 Task: Select the "text does not contain" criteria with value and formula.
Action: Mouse moved to (191, 72)
Screenshot: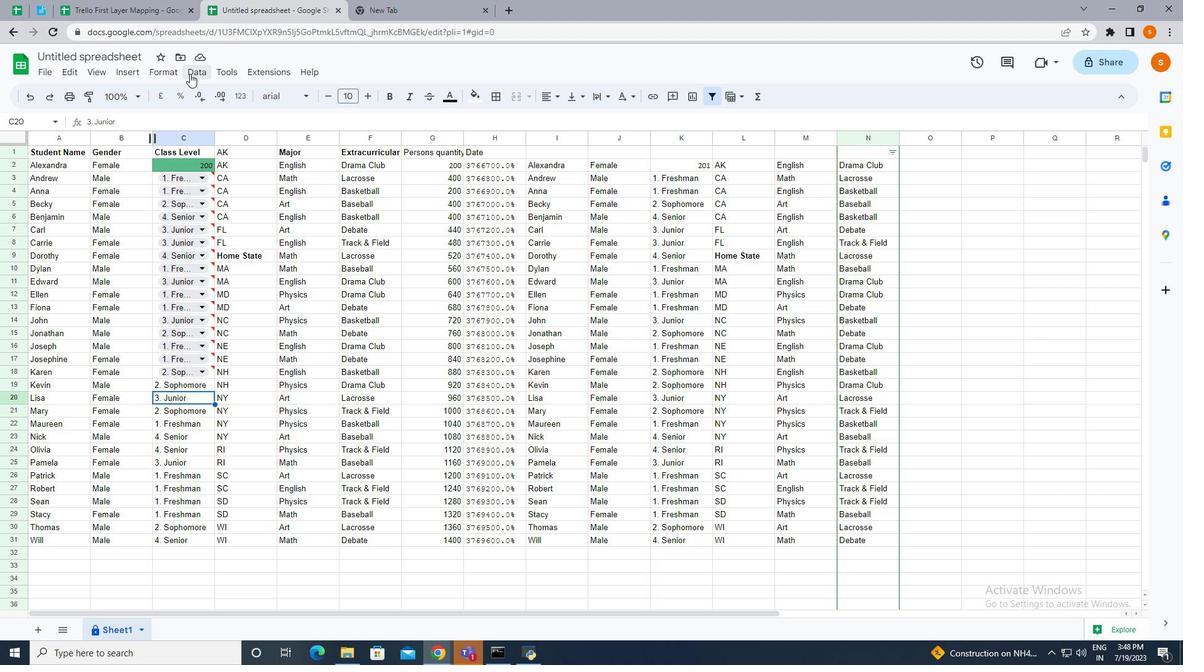 
Action: Mouse pressed left at (191, 72)
Screenshot: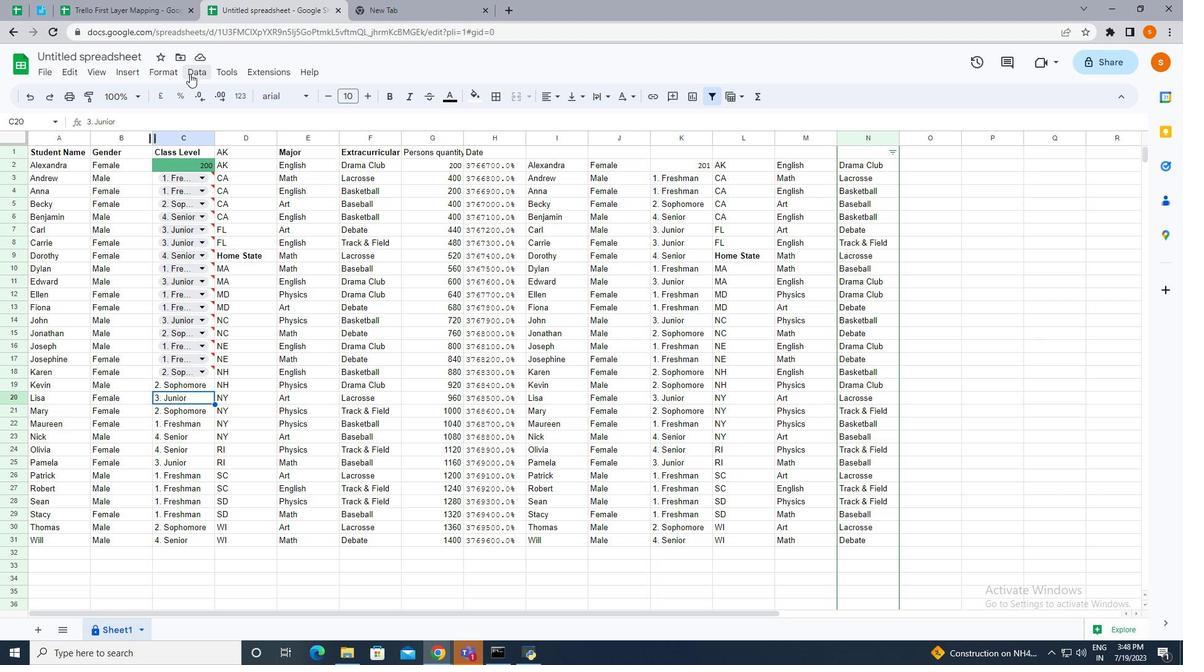 
Action: Mouse moved to (225, 314)
Screenshot: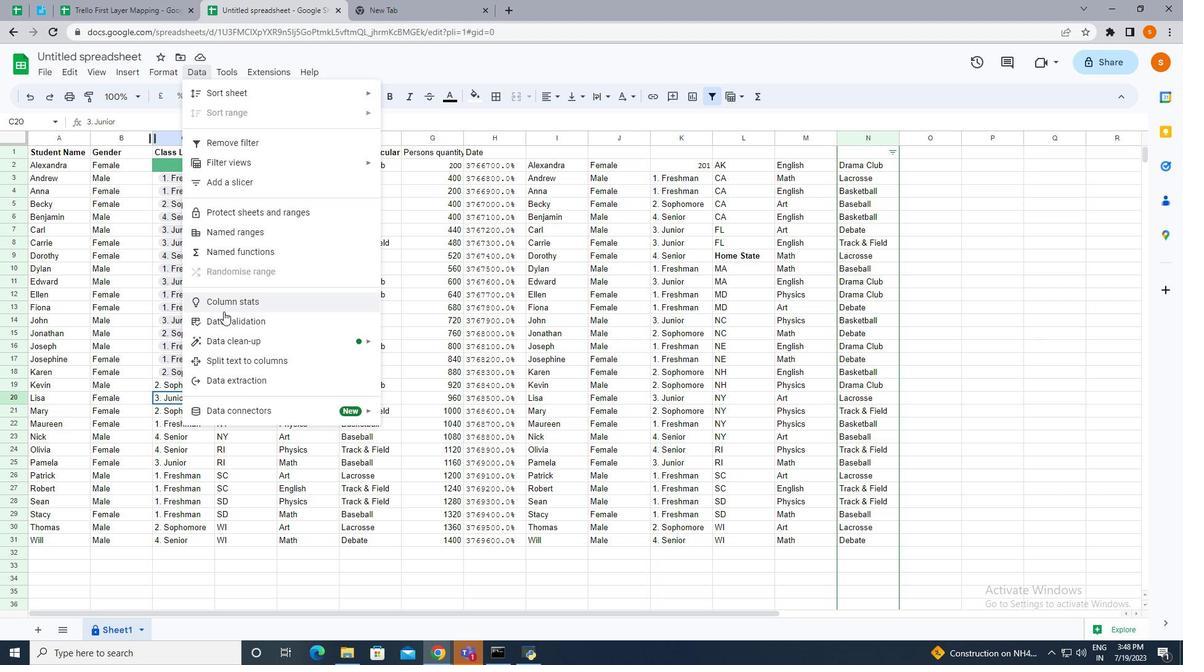 
Action: Mouse pressed left at (225, 314)
Screenshot: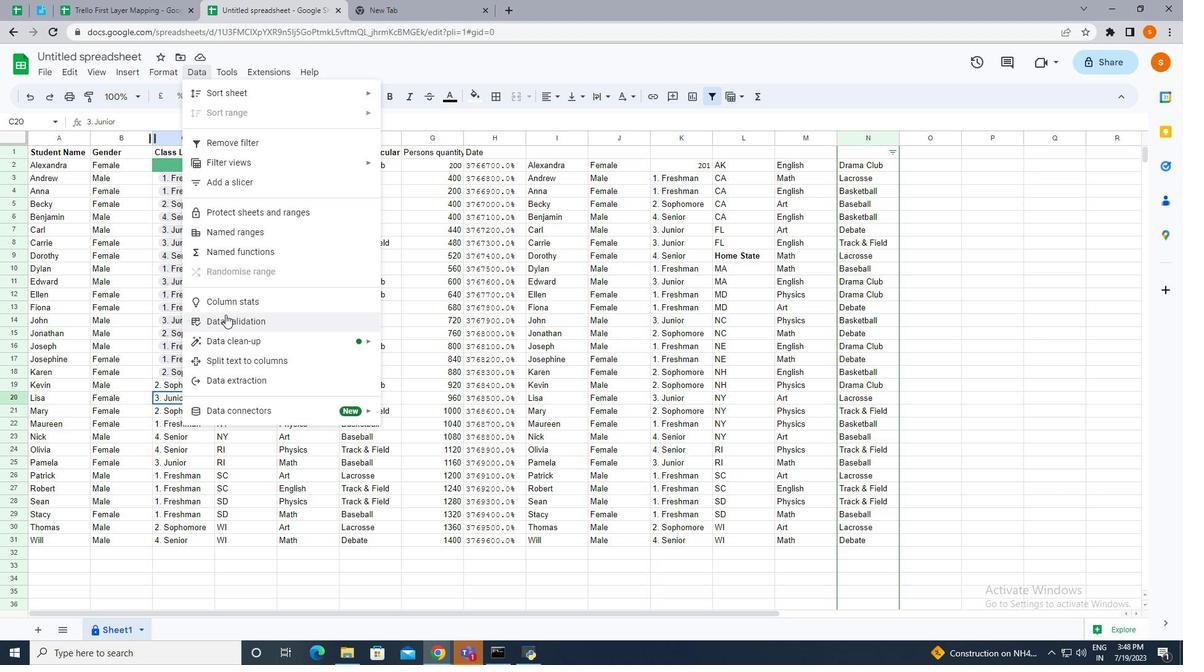 
Action: Mouse moved to (1007, 144)
Screenshot: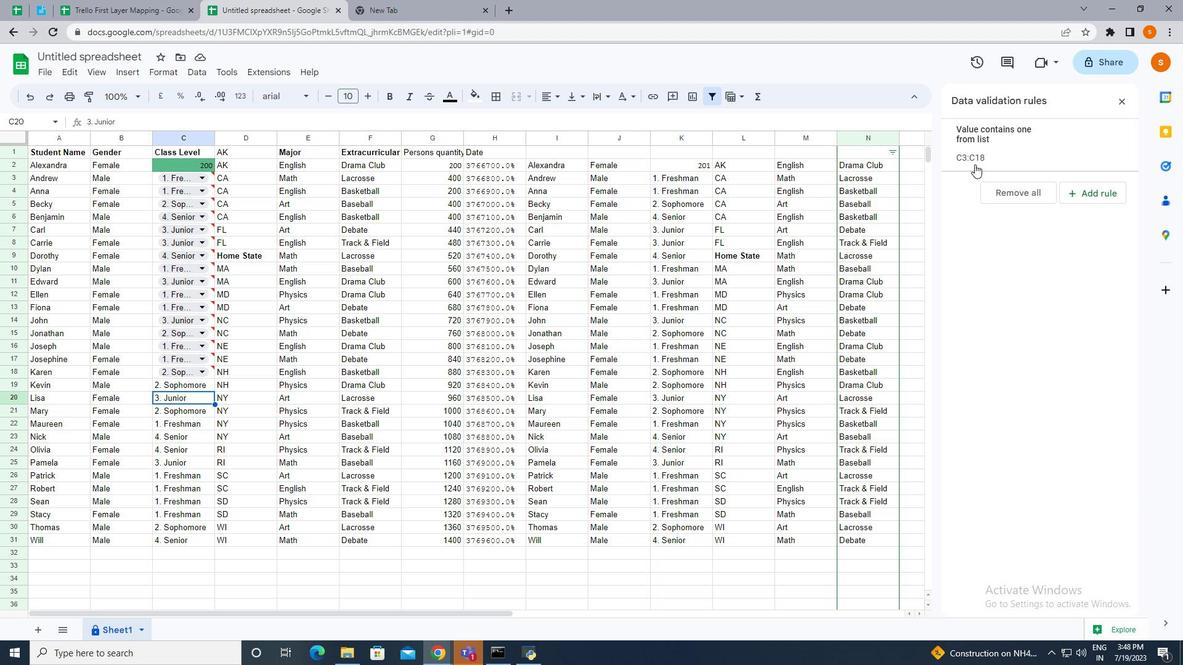 
Action: Mouse pressed left at (1007, 144)
Screenshot: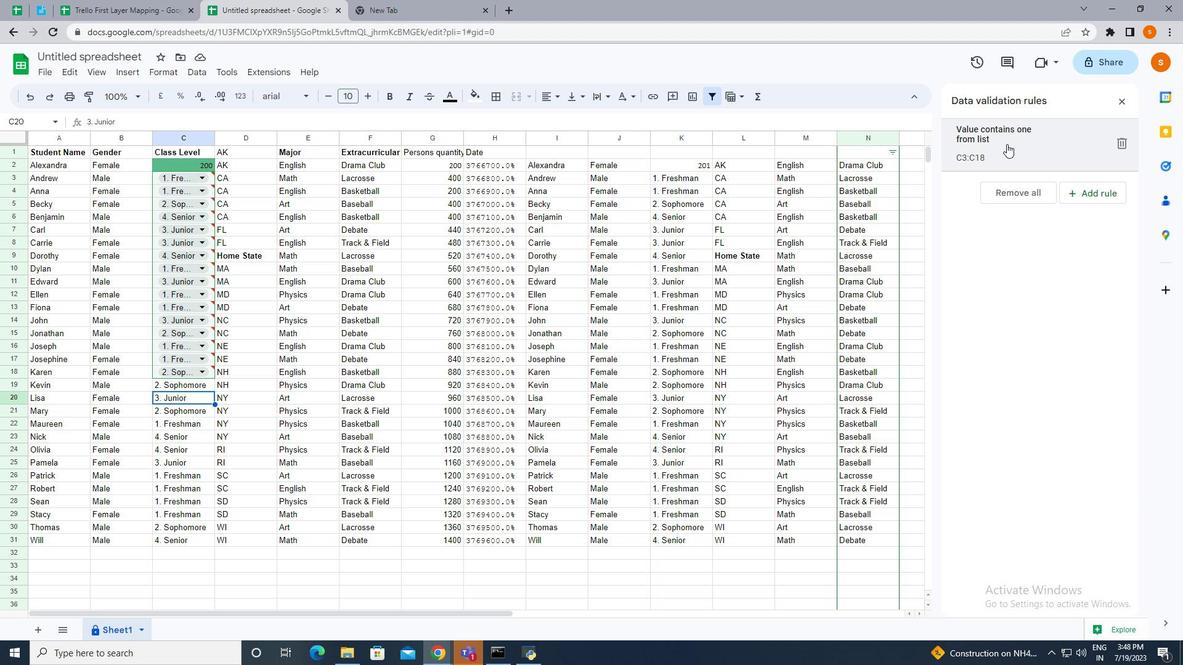 
Action: Mouse moved to (1026, 205)
Screenshot: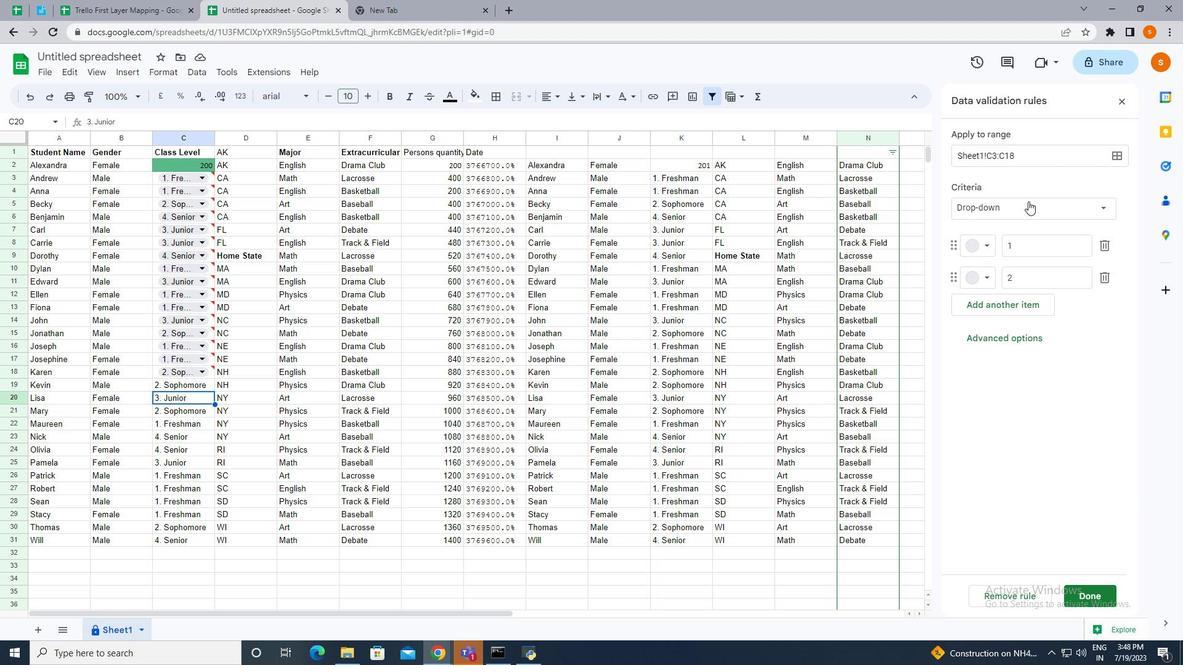 
Action: Mouse pressed left at (1026, 205)
Screenshot: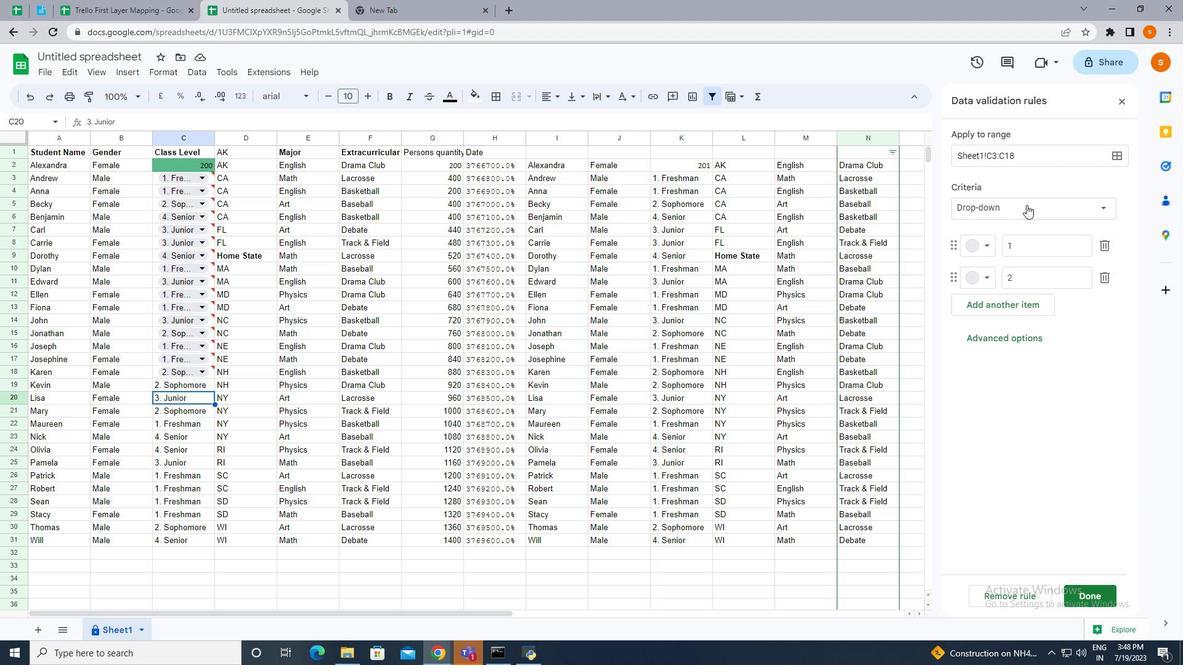
Action: Mouse moved to (1025, 276)
Screenshot: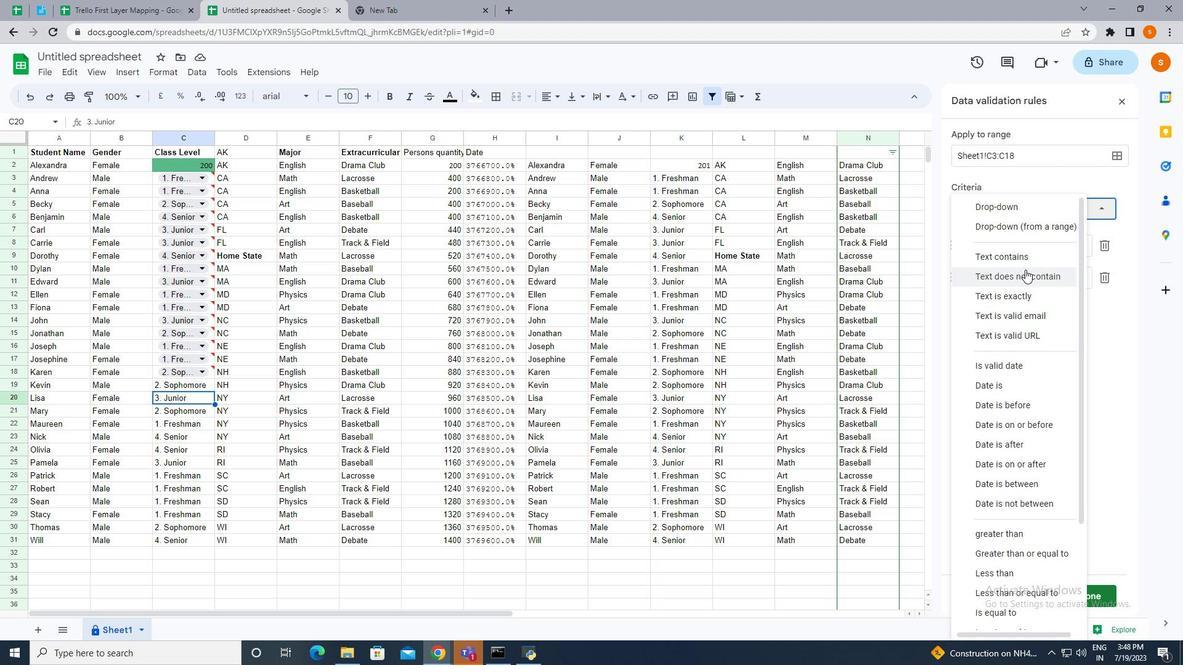 
Action: Mouse pressed left at (1025, 276)
Screenshot: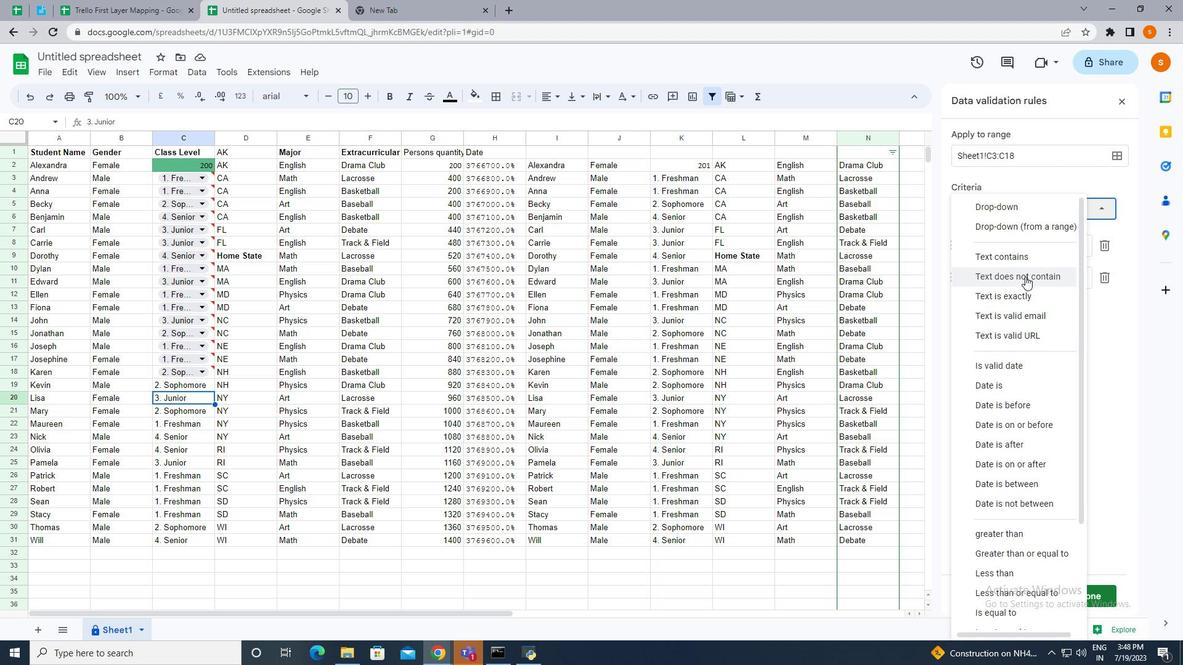 
Action: Mouse moved to (1026, 373)
Screenshot: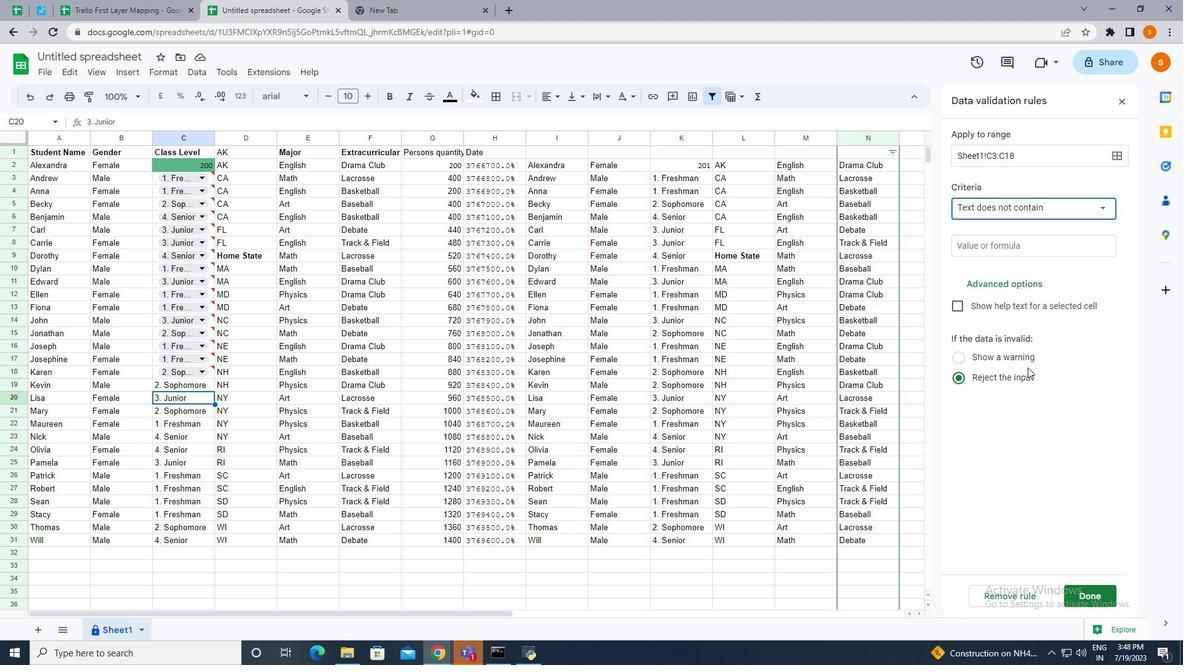 
